 Task: Add Boiron Kali Carbonicum 30C to the cart.
Action: Mouse moved to (264, 135)
Screenshot: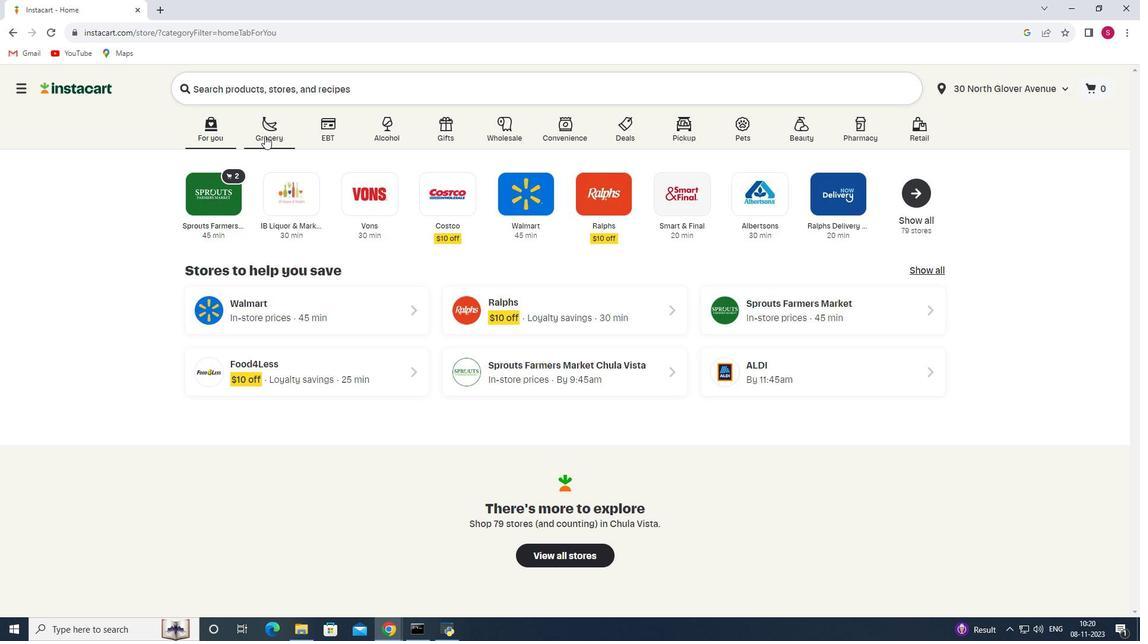 
Action: Mouse pressed left at (264, 135)
Screenshot: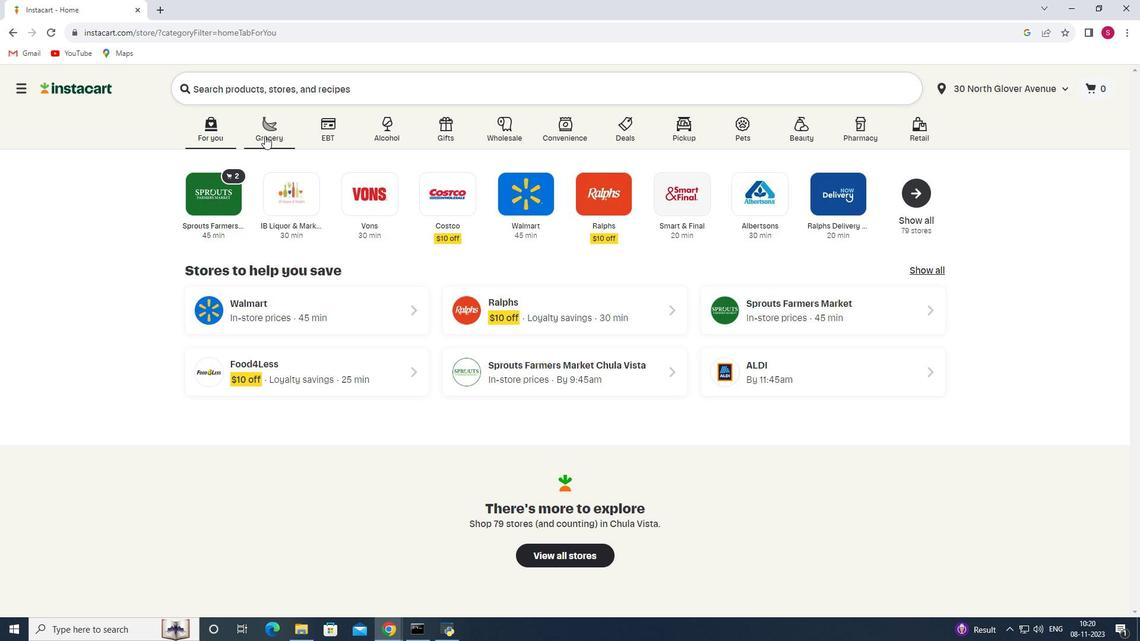 
Action: Mouse moved to (289, 357)
Screenshot: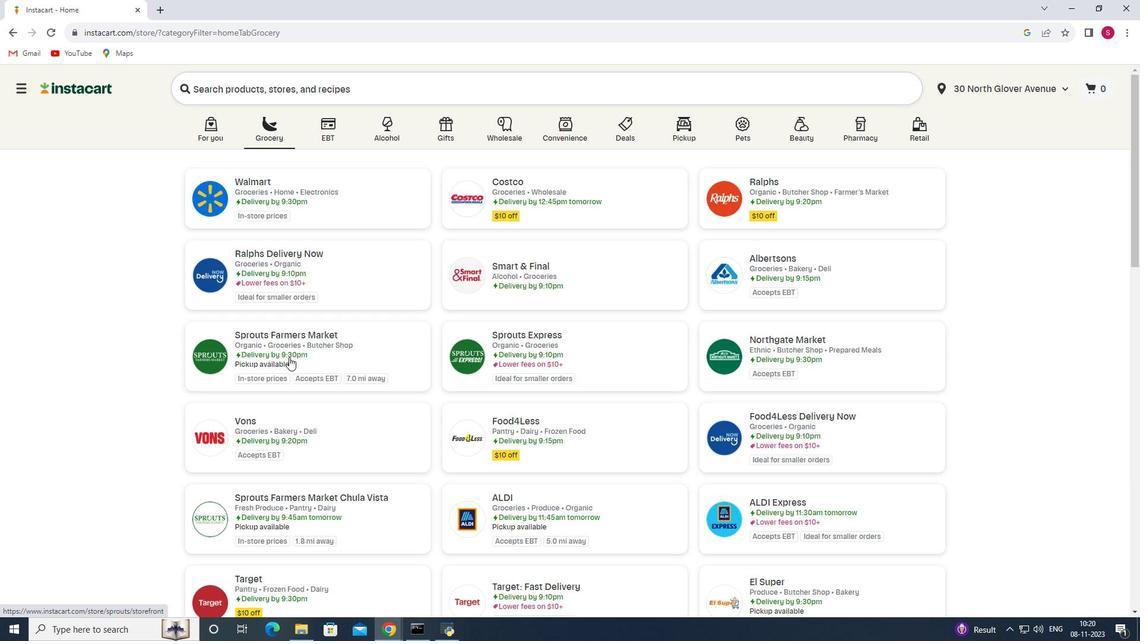 
Action: Mouse pressed left at (289, 357)
Screenshot: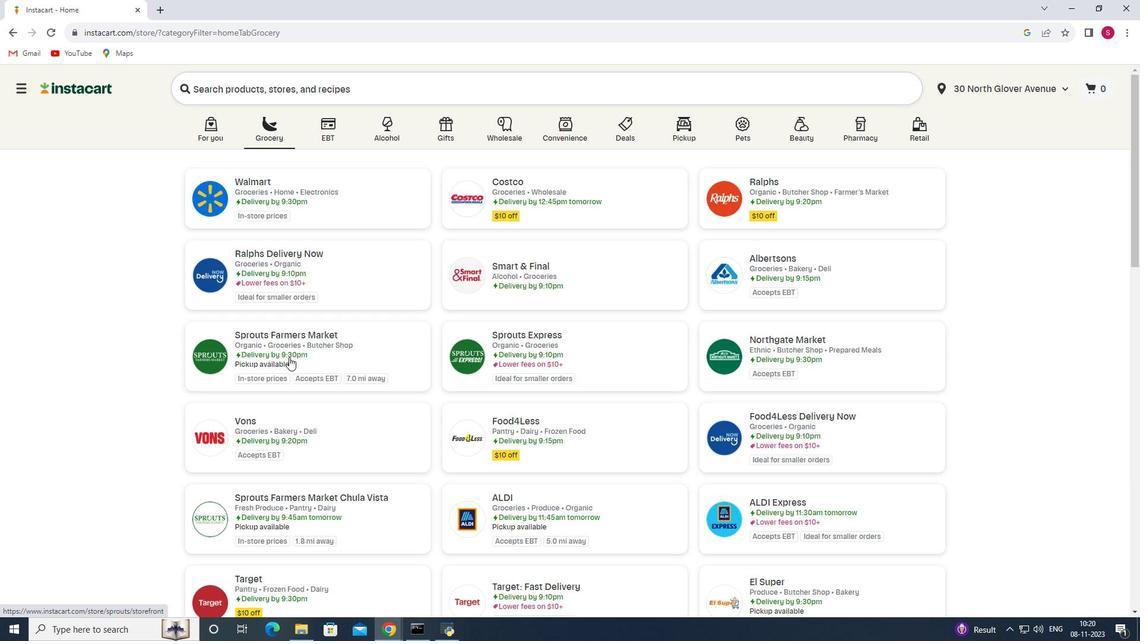 
Action: Mouse moved to (88, 353)
Screenshot: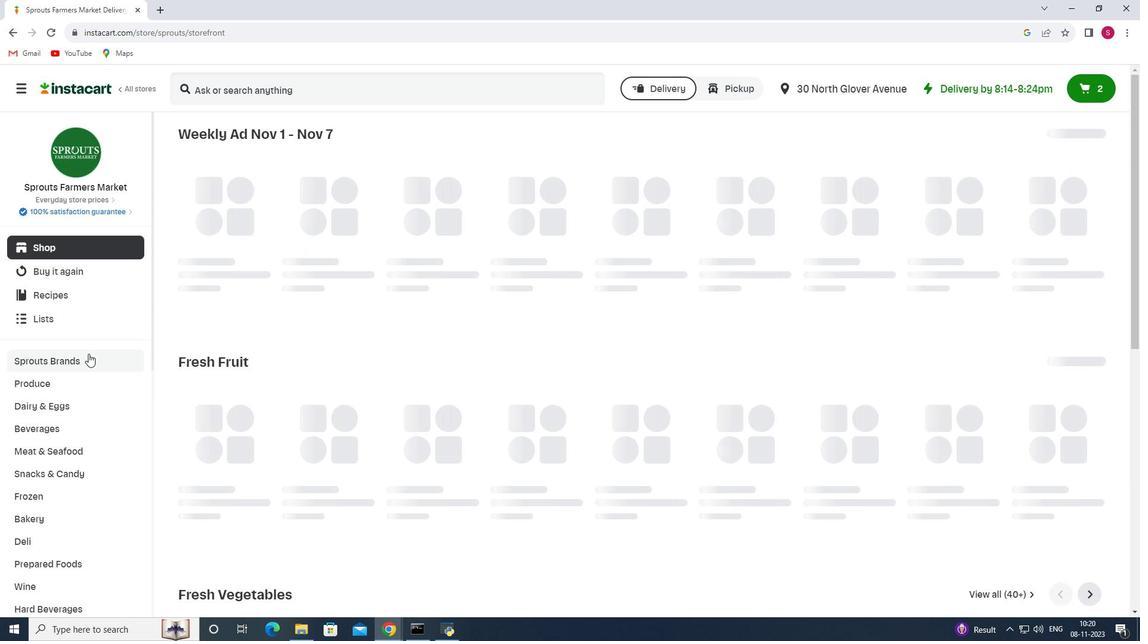 
Action: Mouse scrolled (88, 353) with delta (0, 0)
Screenshot: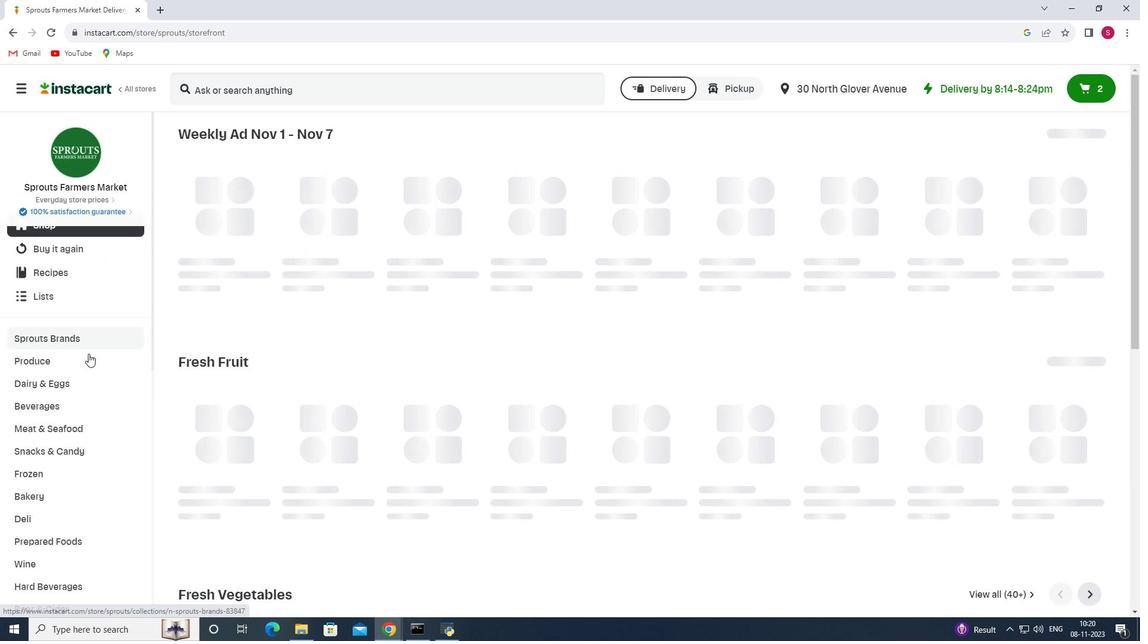 
Action: Mouse scrolled (88, 353) with delta (0, 0)
Screenshot: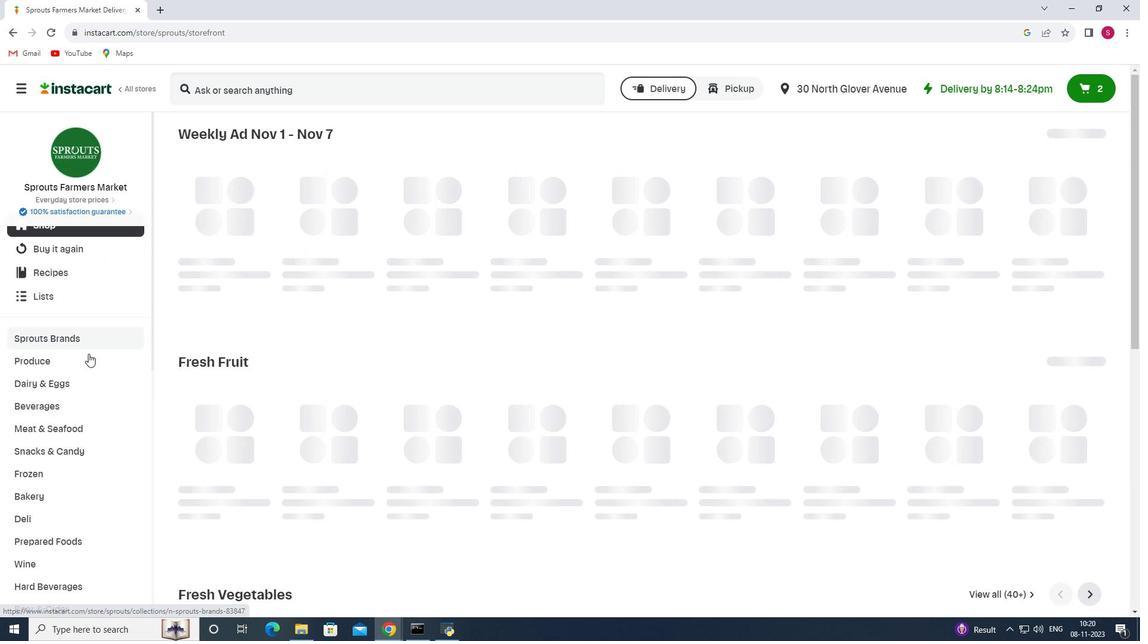 
Action: Mouse scrolled (88, 353) with delta (0, 0)
Screenshot: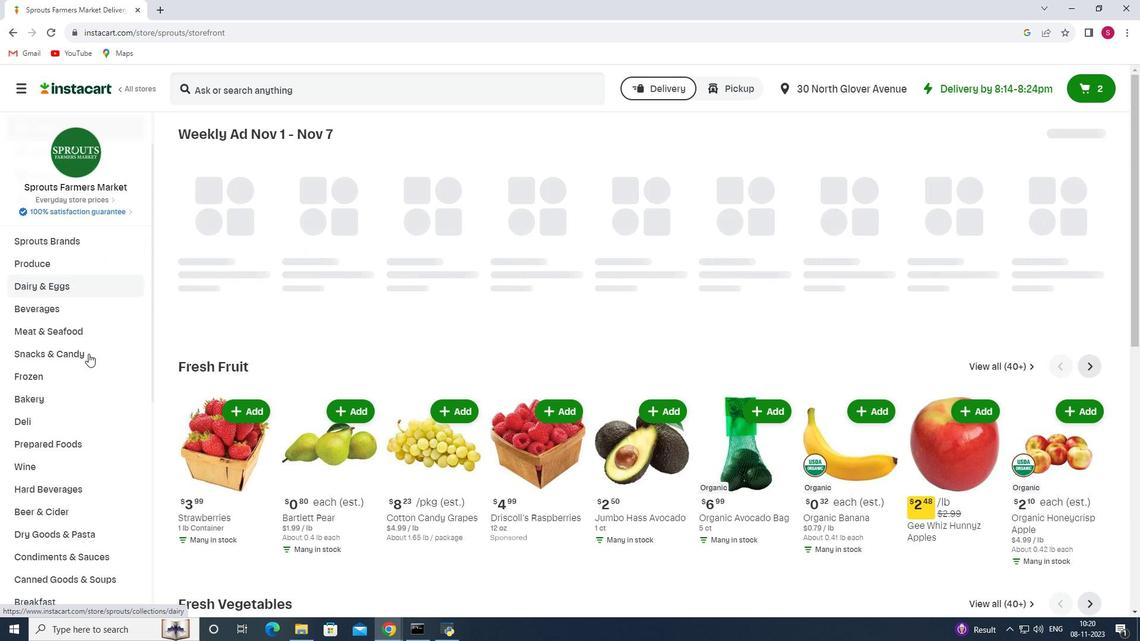 
Action: Mouse scrolled (88, 353) with delta (0, 0)
Screenshot: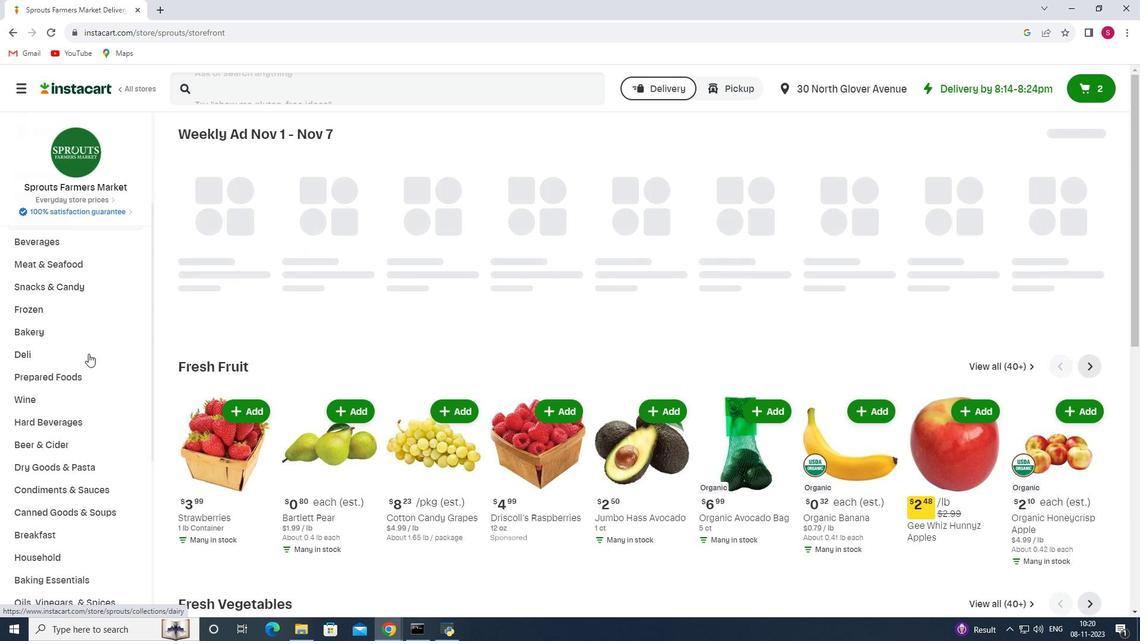 
Action: Mouse scrolled (88, 353) with delta (0, 0)
Screenshot: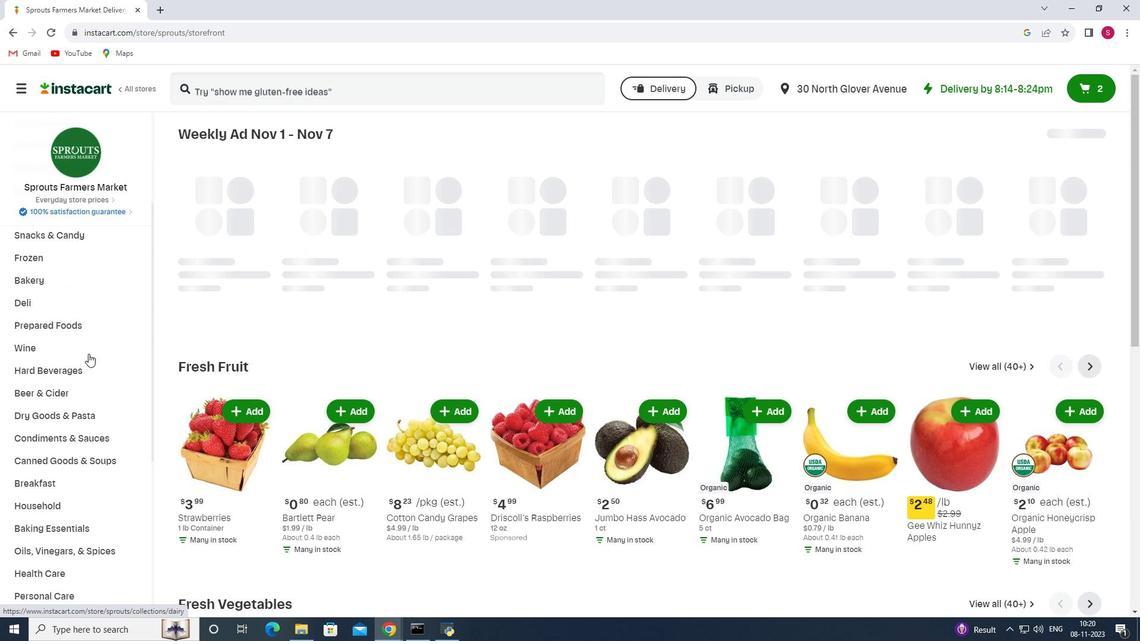 
Action: Mouse scrolled (88, 353) with delta (0, 0)
Screenshot: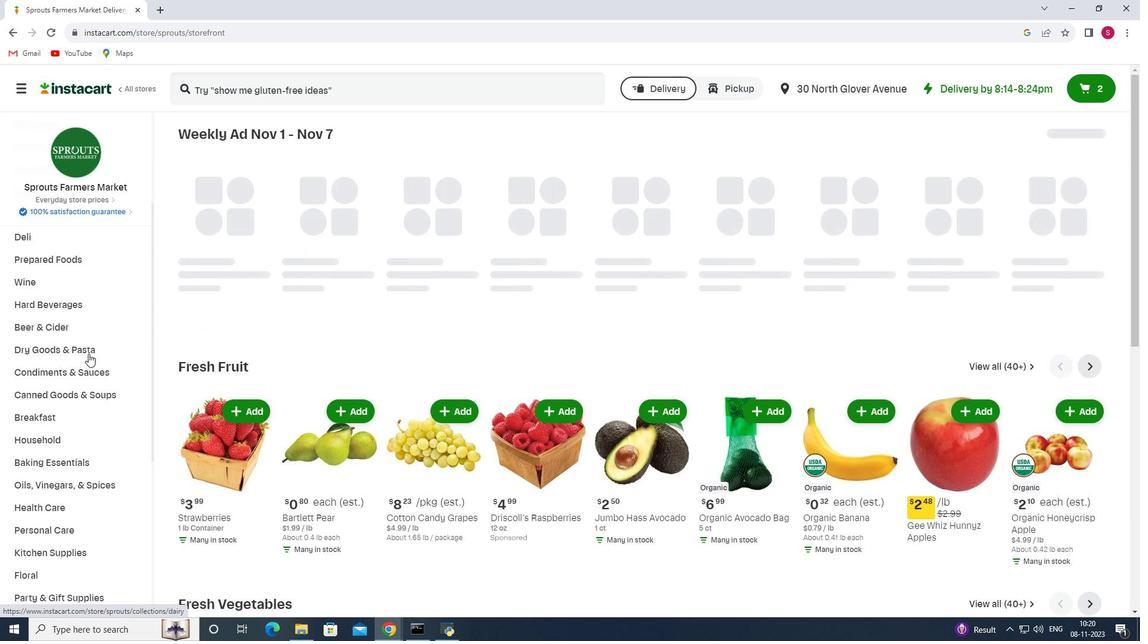 
Action: Mouse scrolled (88, 353) with delta (0, 0)
Screenshot: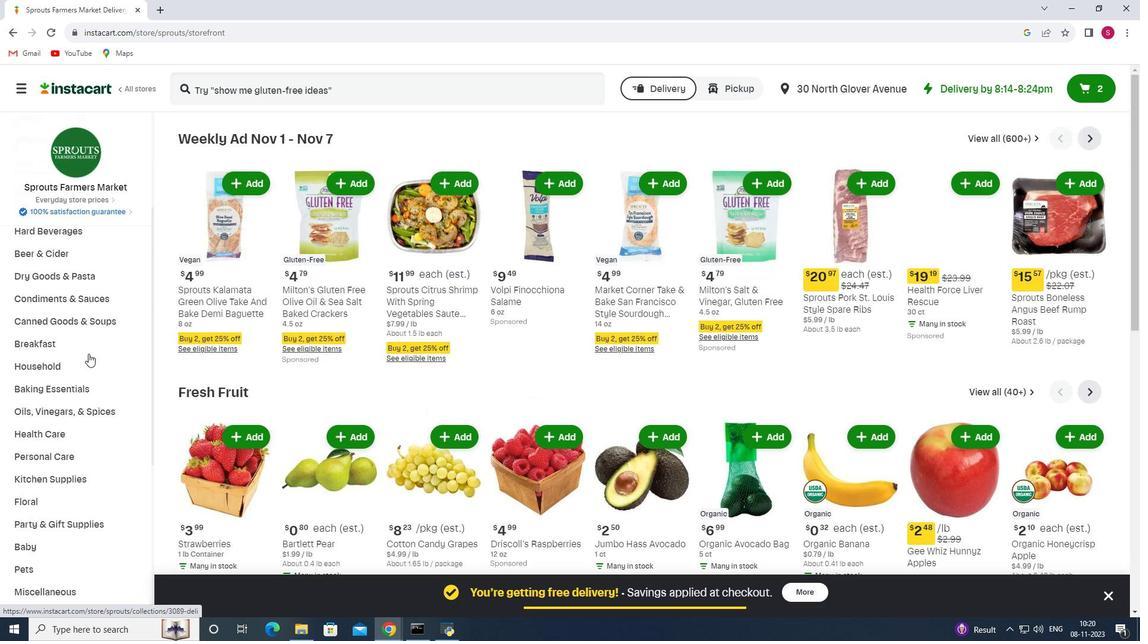 
Action: Mouse scrolled (88, 353) with delta (0, 0)
Screenshot: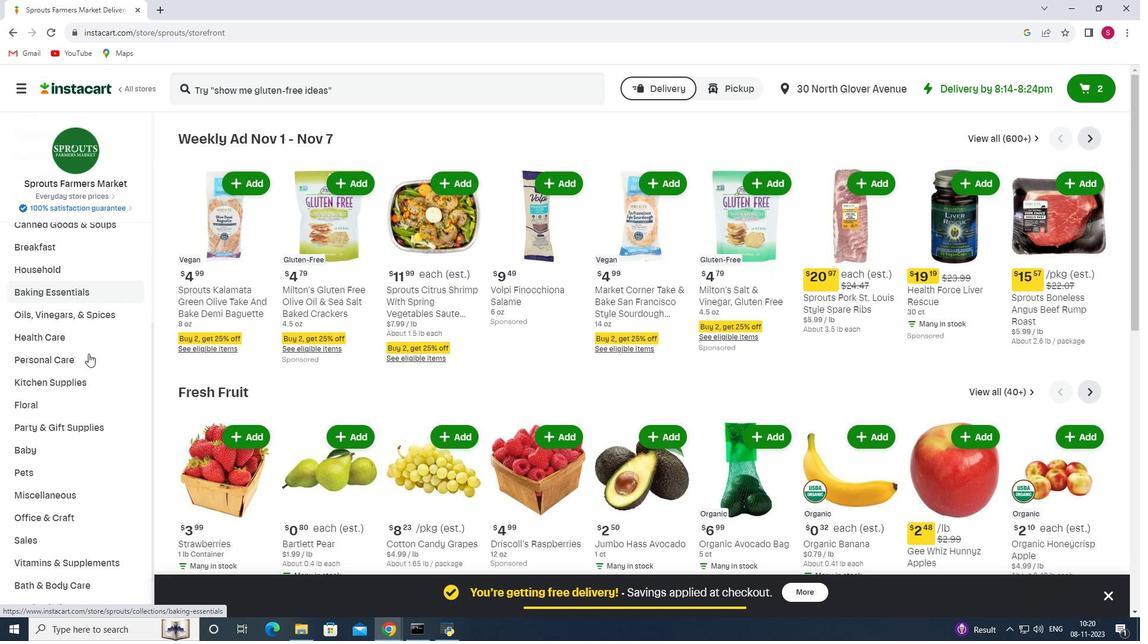 
Action: Mouse moved to (95, 337)
Screenshot: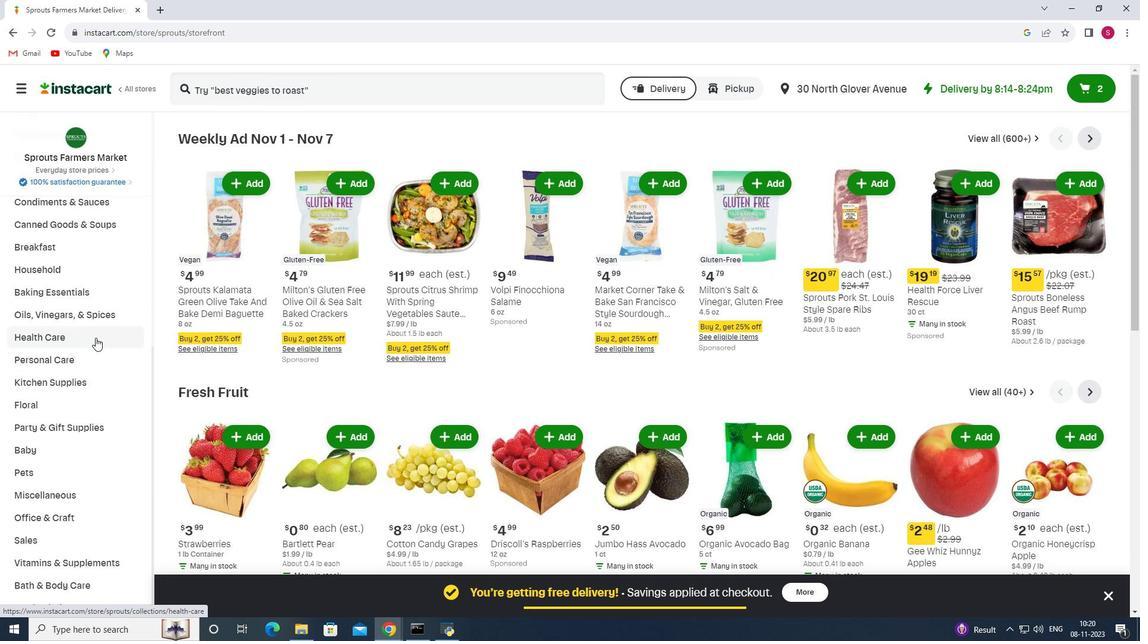 
Action: Mouse pressed left at (95, 337)
Screenshot: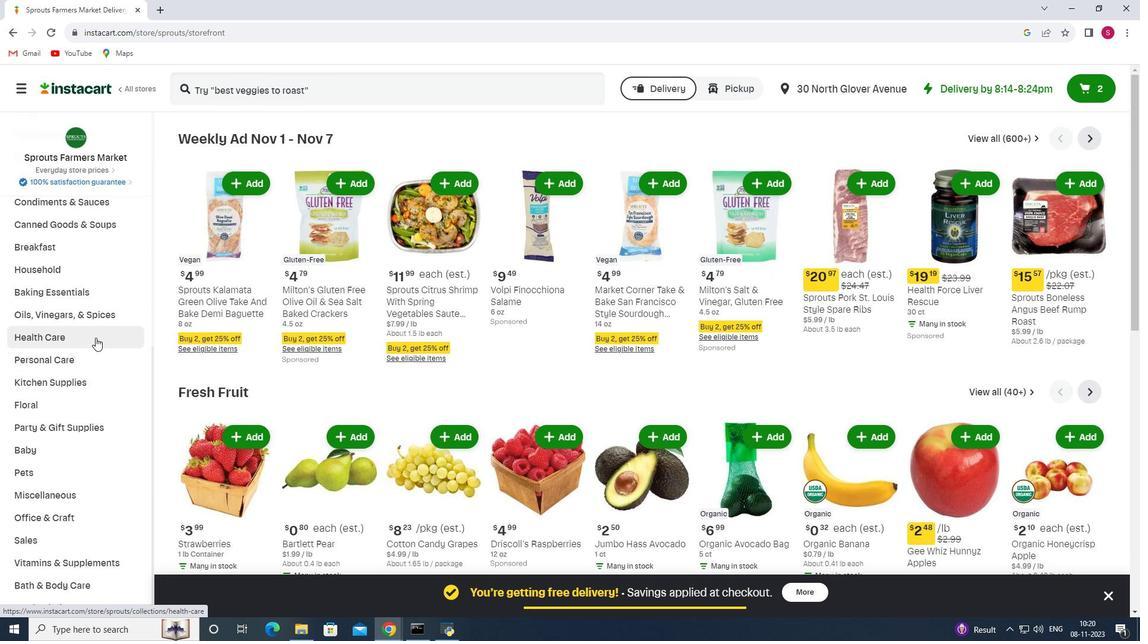 
Action: Mouse moved to (418, 165)
Screenshot: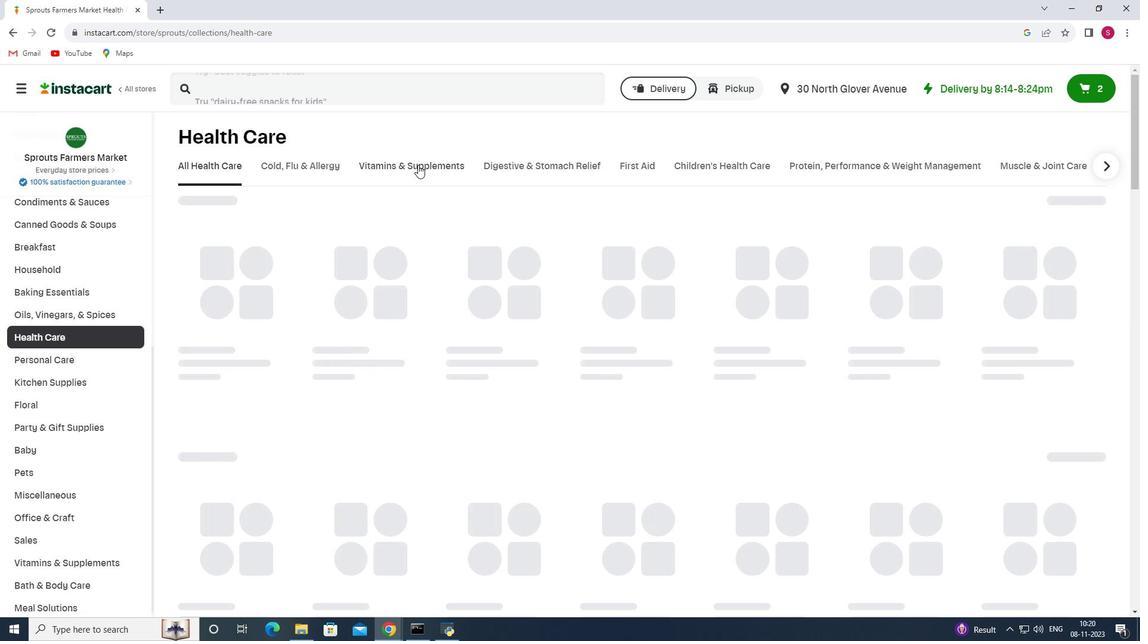 
Action: Mouse pressed left at (418, 165)
Screenshot: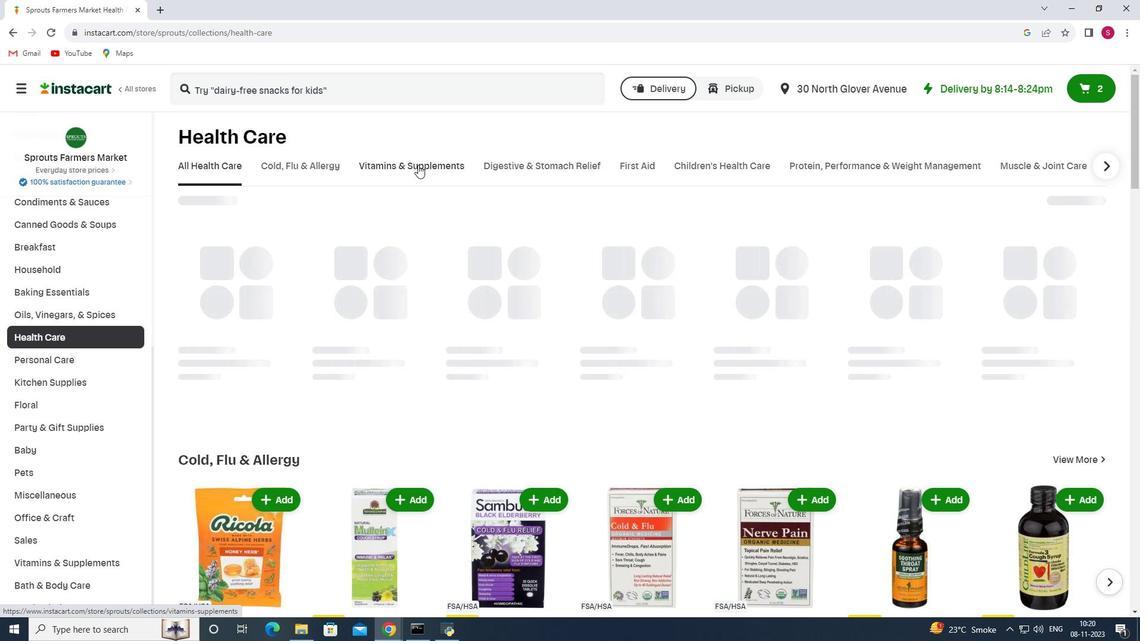 
Action: Mouse moved to (955, 210)
Screenshot: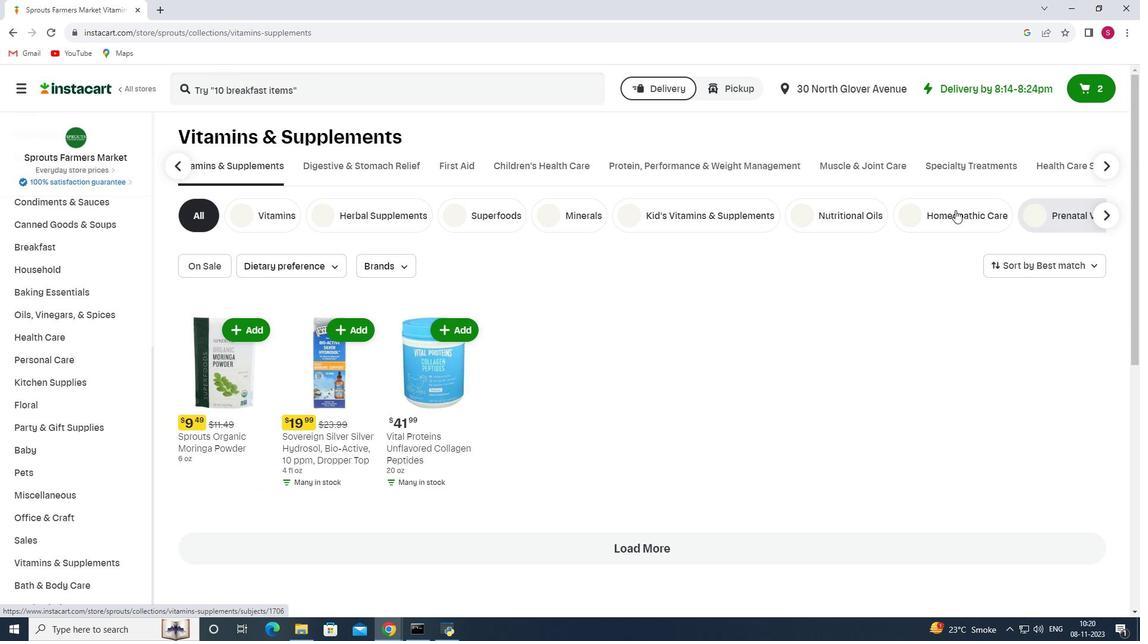 
Action: Mouse pressed left at (955, 210)
Screenshot: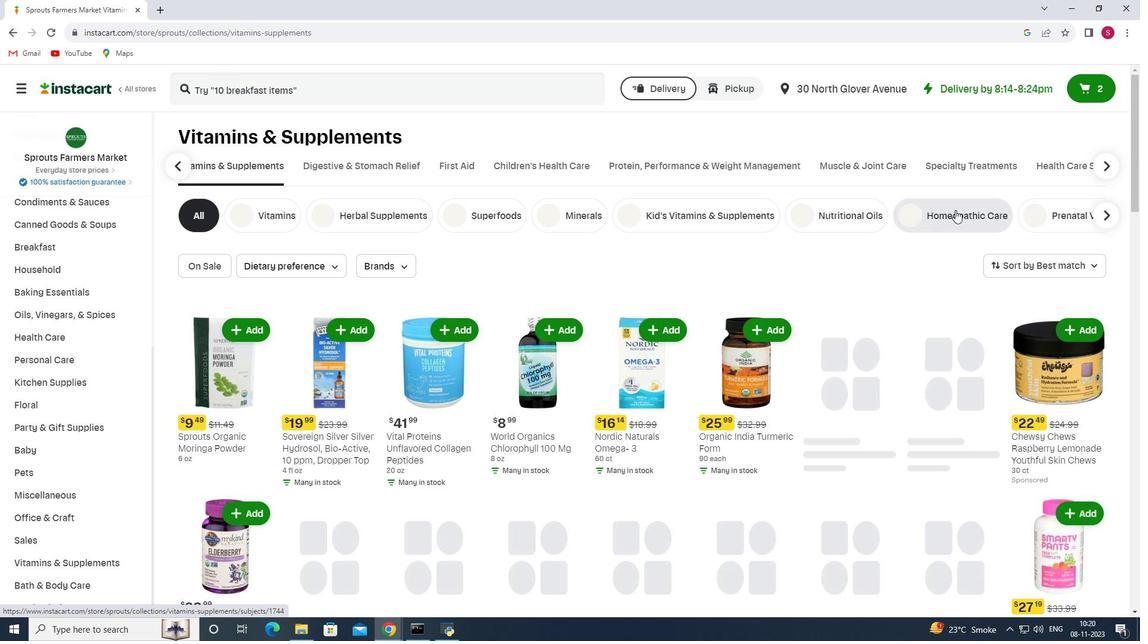 
Action: Mouse moved to (371, 94)
Screenshot: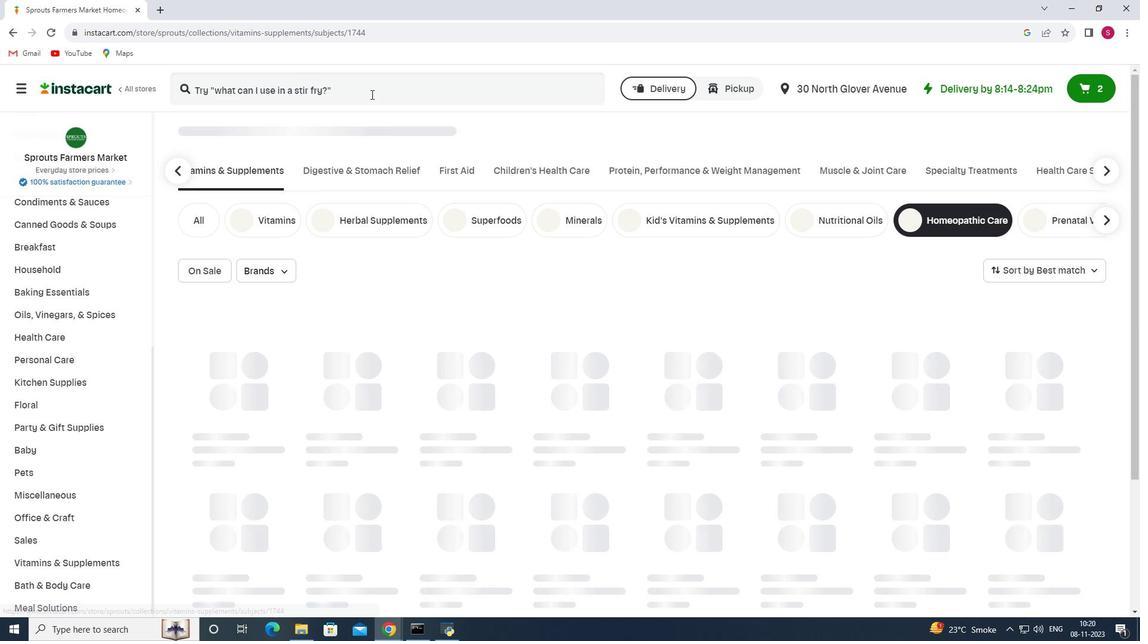 
Action: Mouse pressed left at (371, 94)
Screenshot: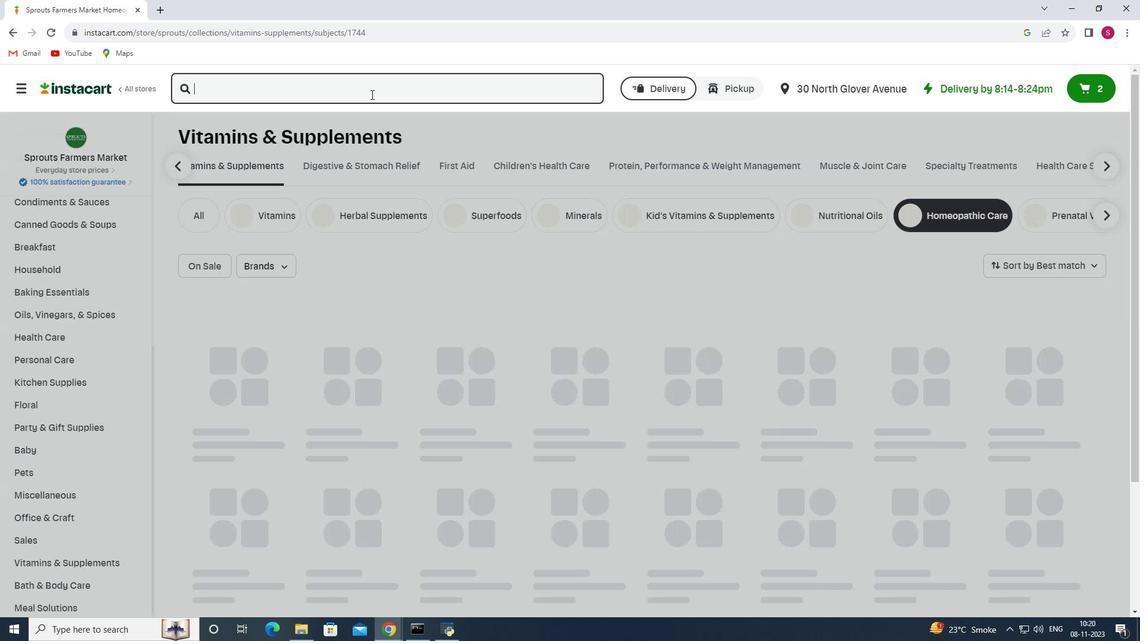 
Action: Key pressed <Key.shift>Boiron<Key.space><Key.shift>kali<Key.space><Key.shift>Carbonicum<Key.space>30<Key.shift>c<Key.enter>
Screenshot: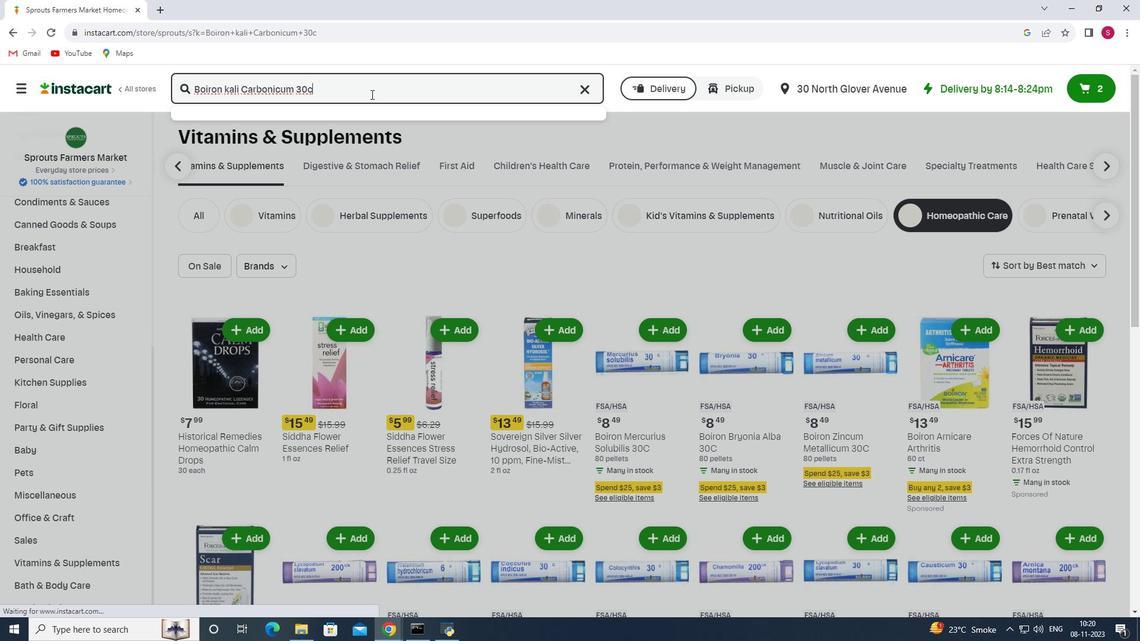 
Action: Mouse moved to (698, 188)
Screenshot: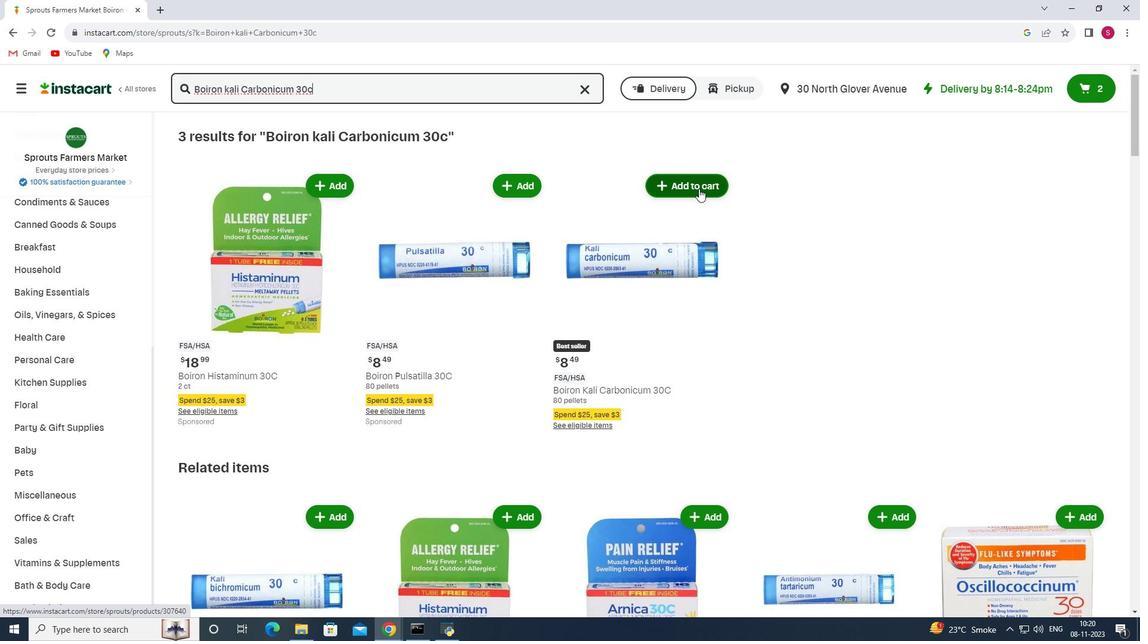 
Action: Mouse pressed left at (698, 188)
Screenshot: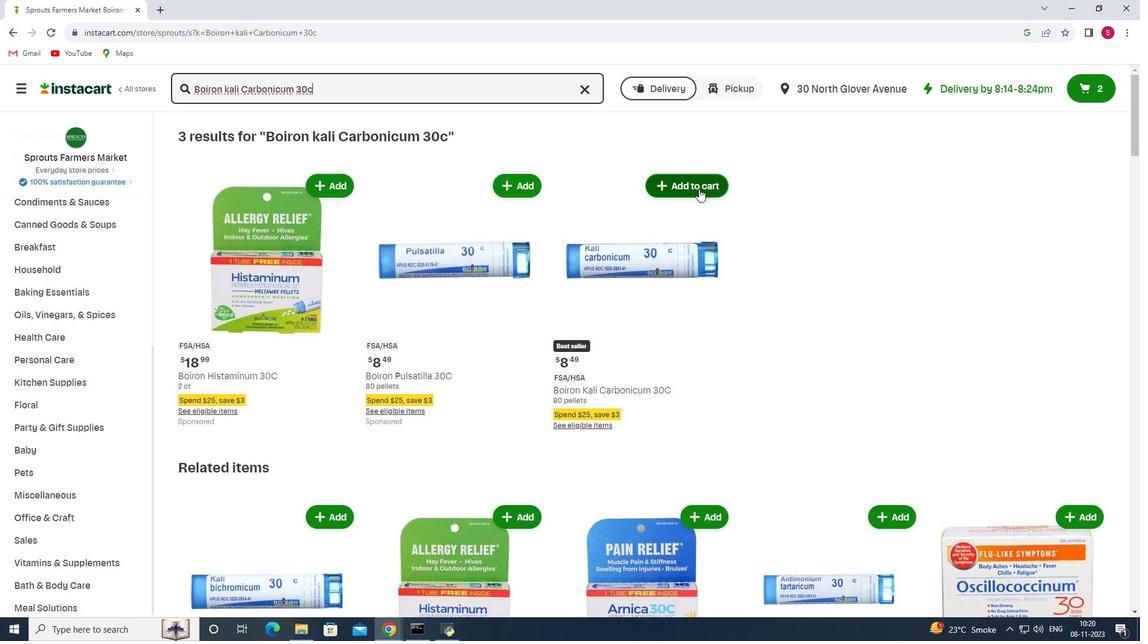 
Action: Mouse moved to (706, 220)
Screenshot: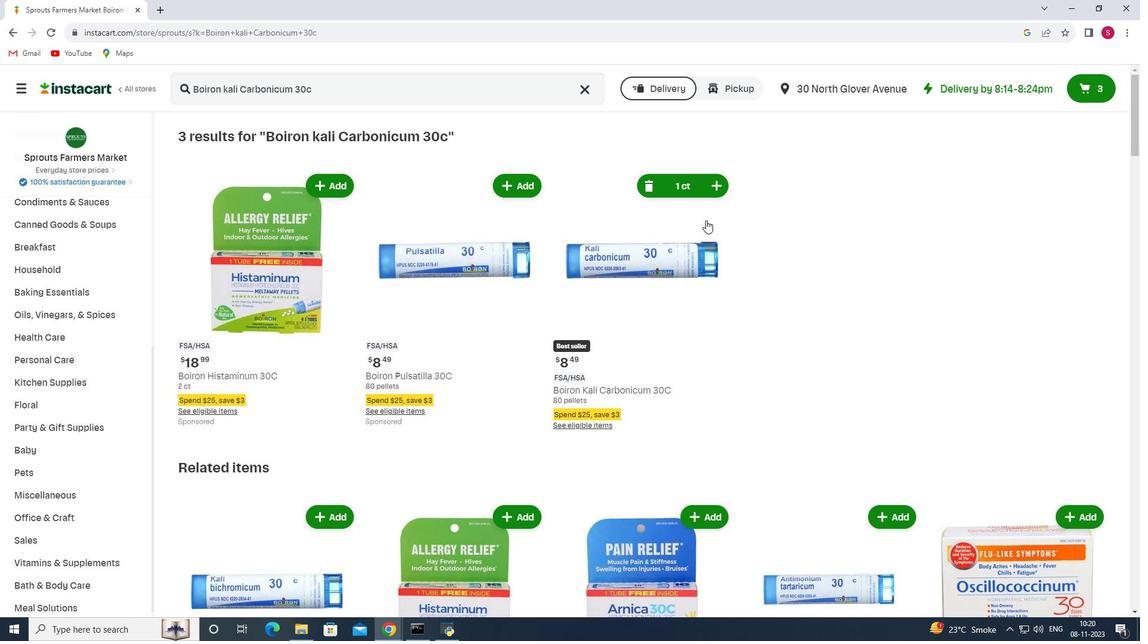 
